 Task: Change text box border color to red.
Action: Mouse moved to (370, 202)
Screenshot: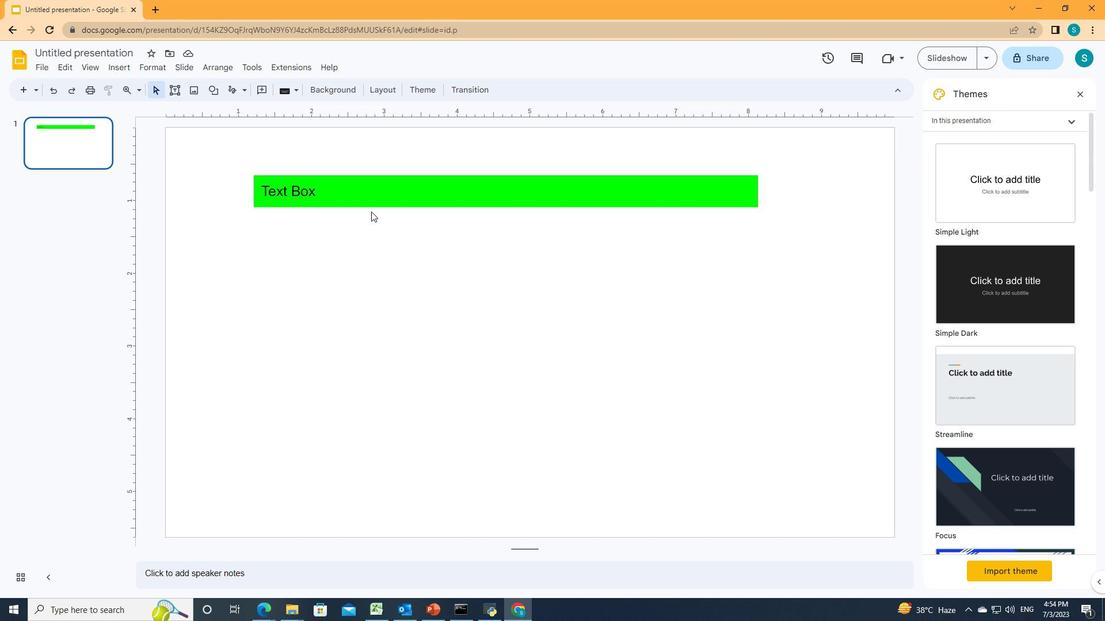
Action: Mouse pressed left at (370, 202)
Screenshot: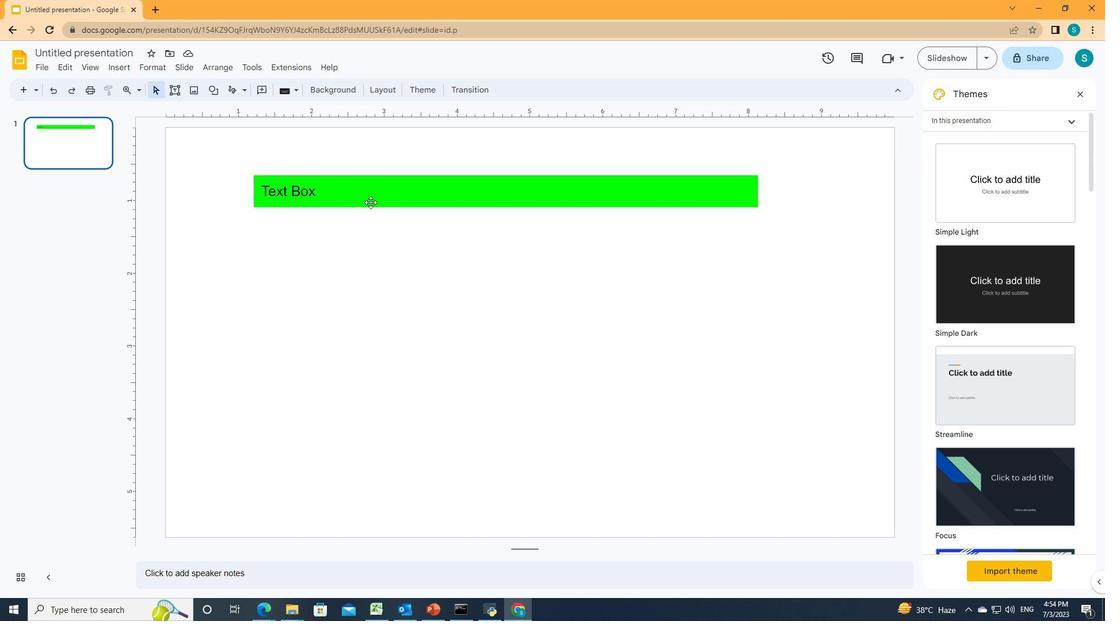 
Action: Mouse moved to (284, 89)
Screenshot: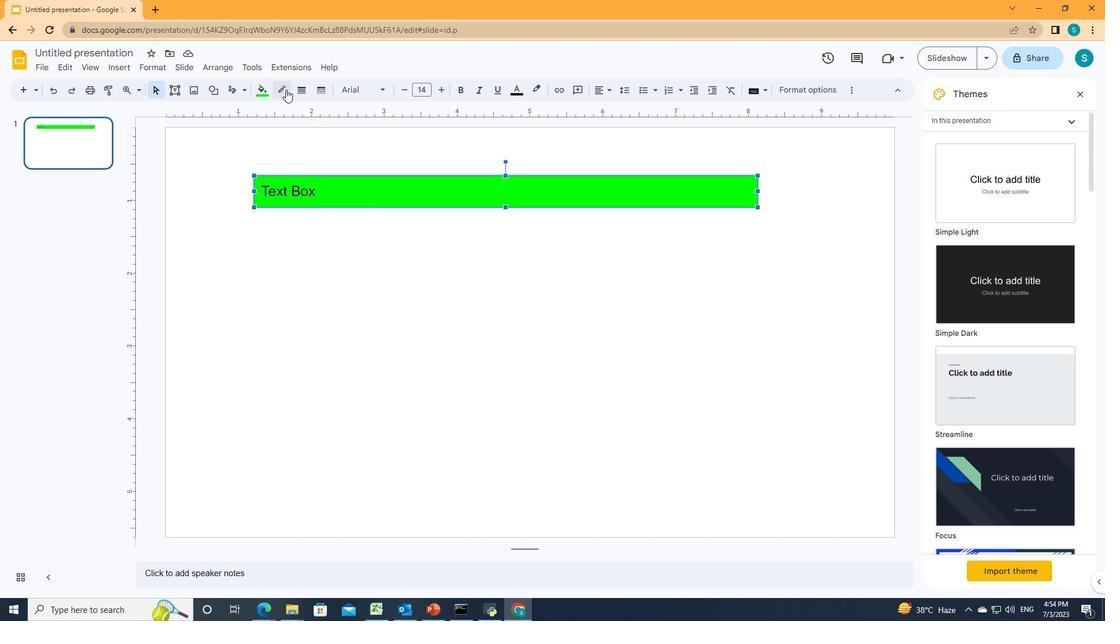 
Action: Mouse pressed left at (284, 89)
Screenshot: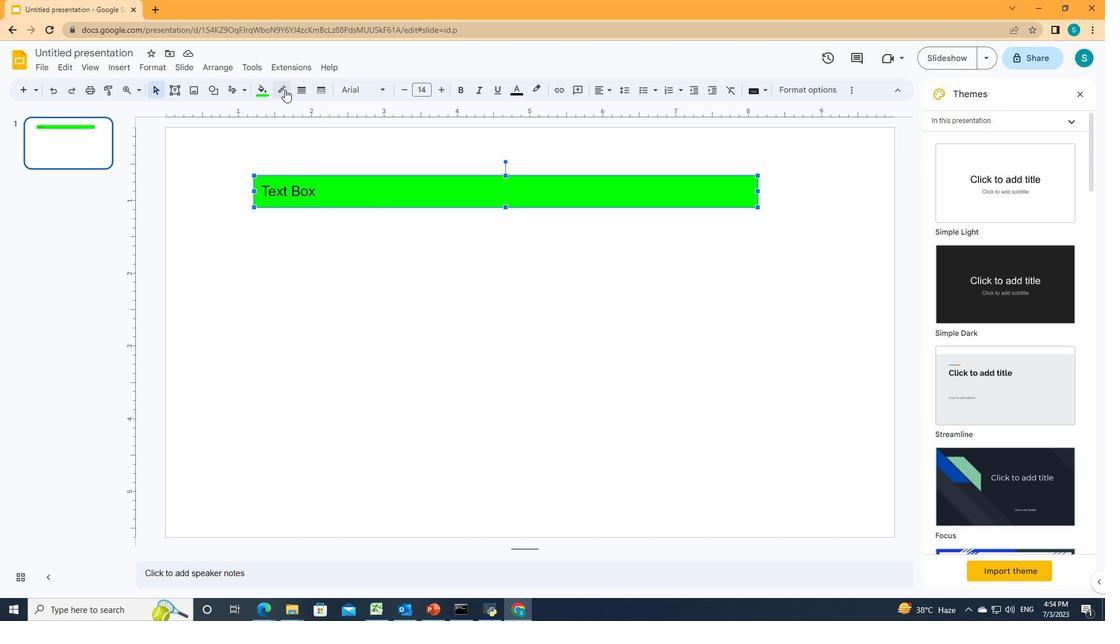 
Action: Mouse moved to (298, 198)
Screenshot: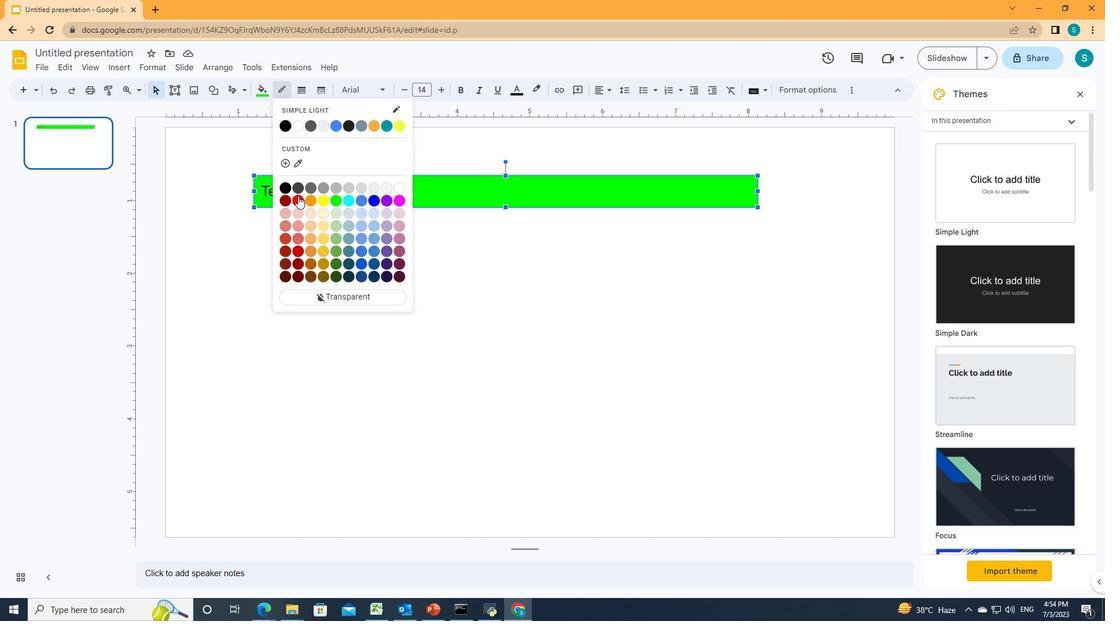 
Action: Mouse pressed left at (298, 198)
Screenshot: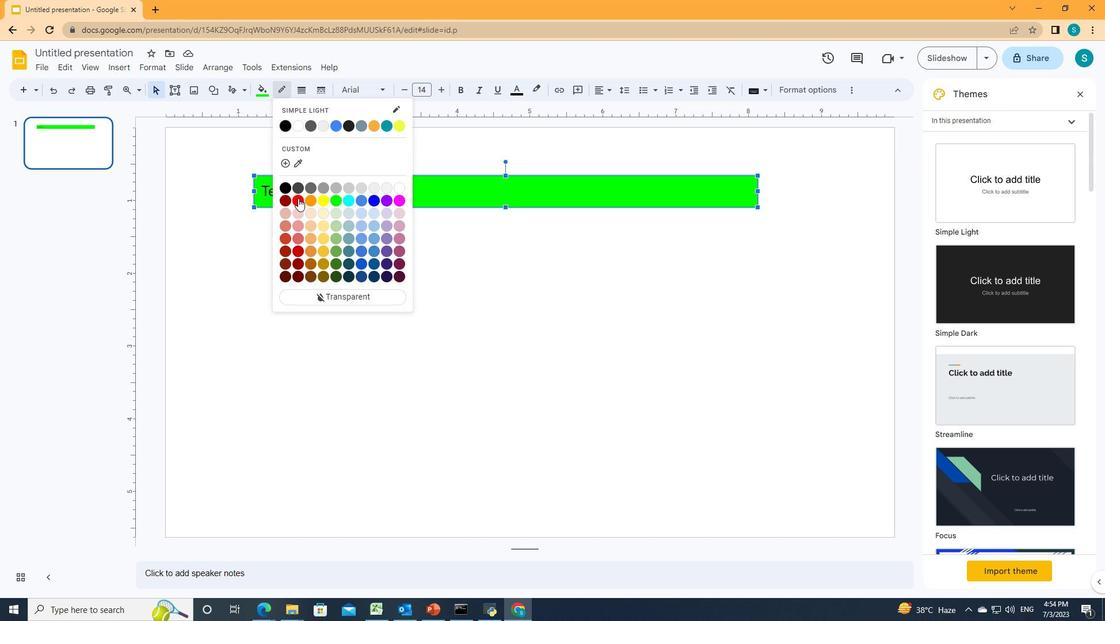 
